 Task: Open Card Card0000000216 in Board Board0000000054 in Workspace WS0000000018 in Trello. Add Member prateek.ku2001@gmail.com to Card Card0000000216 in Board Board0000000054 in Workspace WS0000000018 in Trello. Add Red Label titled Label0000000216 to Card Card0000000216 in Board Board0000000054 in Workspace WS0000000018 in Trello. Add Checklist CL0000000216 to Card Card0000000216 in Board Board0000000054 in Workspace WS0000000018 in Trello. Add Dates with Start Date as Nov 01 2023 and Due Date as Nov 30 2023 to Card Card0000000216 in Board Board0000000054 in Workspace WS0000000018 in Trello
Action: Mouse moved to (274, 474)
Screenshot: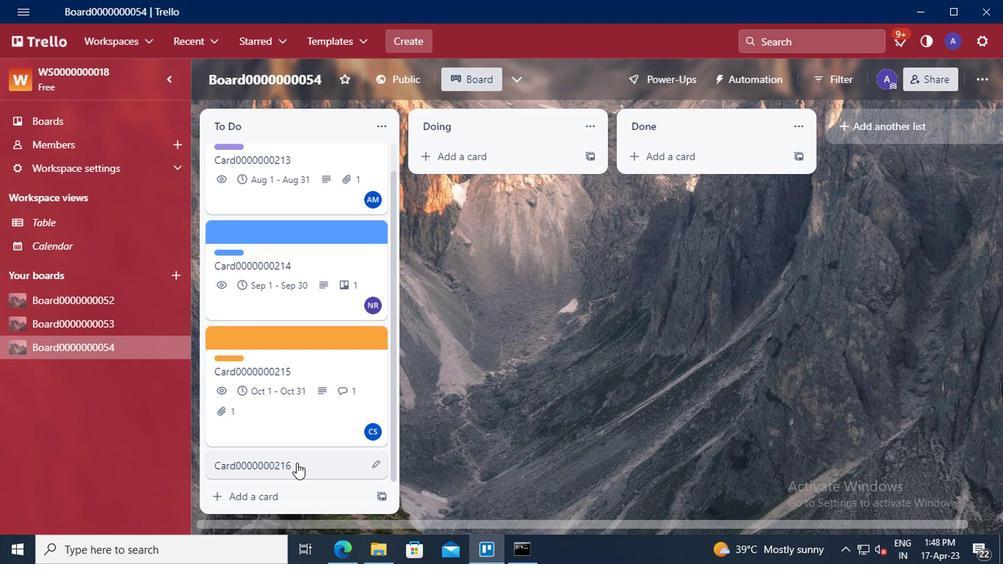
Action: Mouse pressed left at (274, 474)
Screenshot: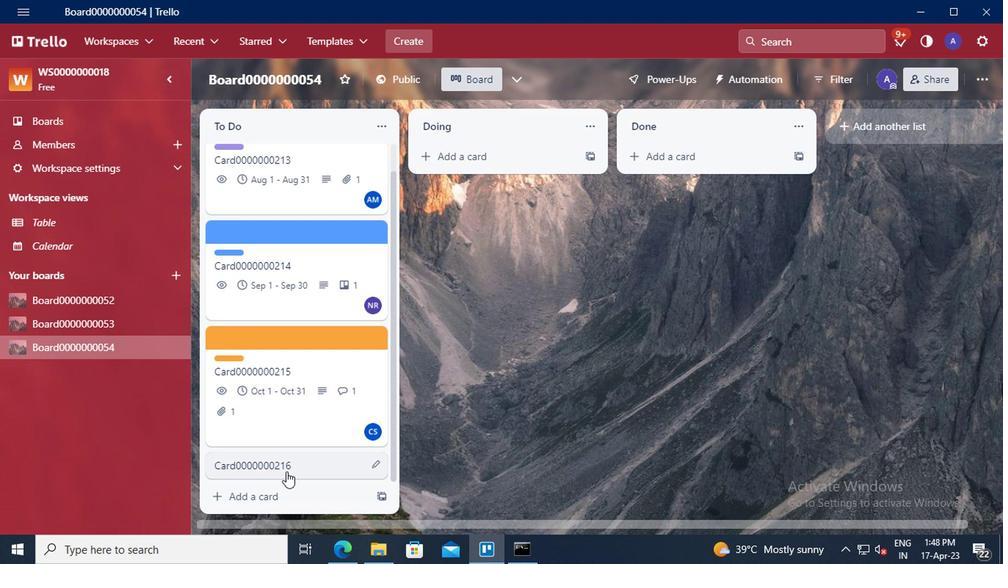 
Action: Mouse moved to (669, 139)
Screenshot: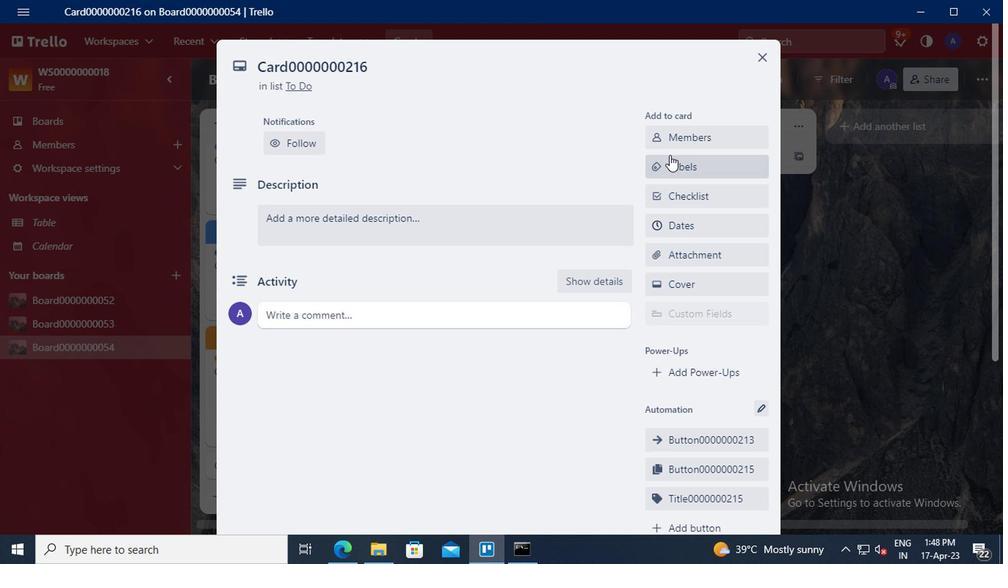 
Action: Mouse pressed left at (669, 139)
Screenshot: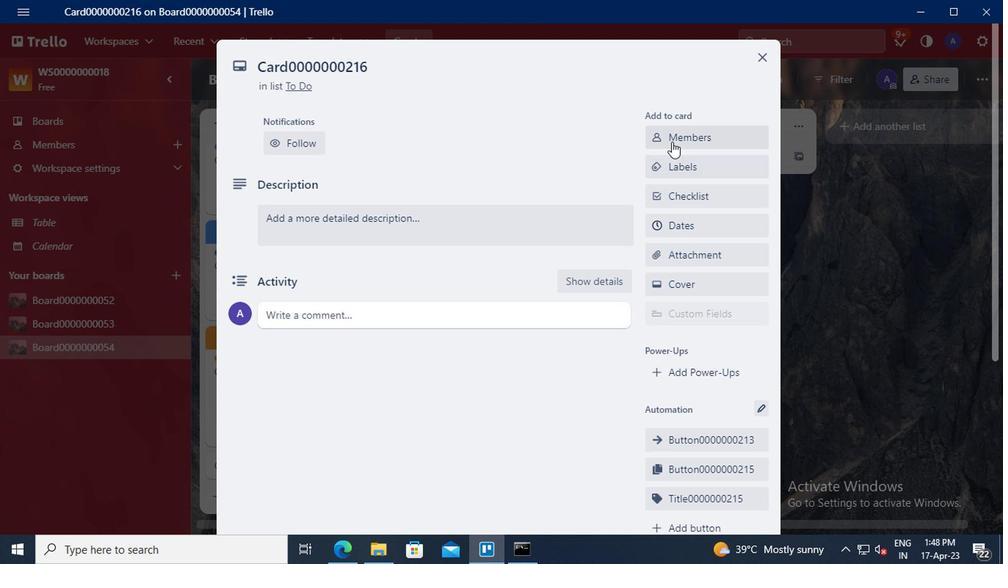 
Action: Mouse moved to (681, 206)
Screenshot: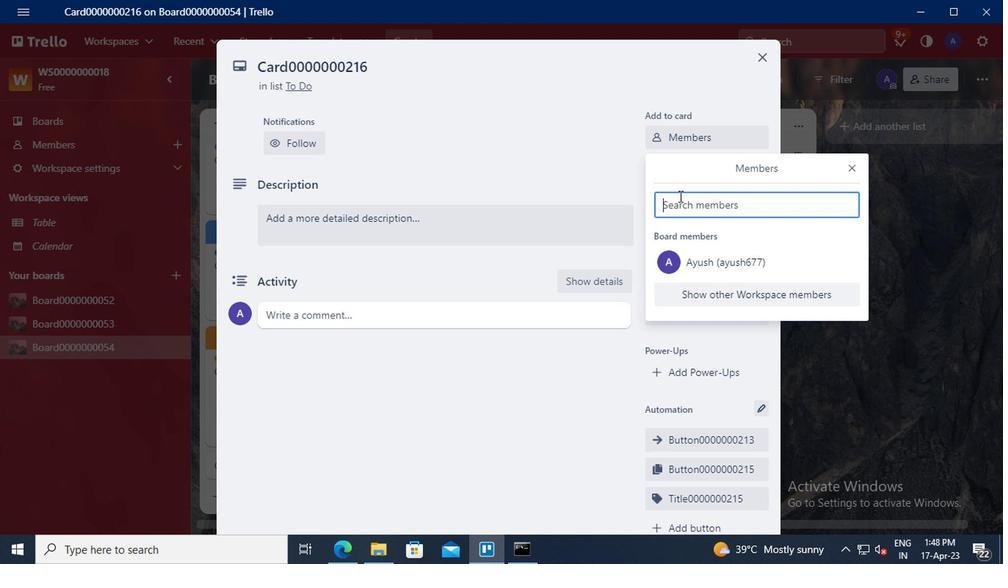 
Action: Mouse pressed left at (681, 206)
Screenshot: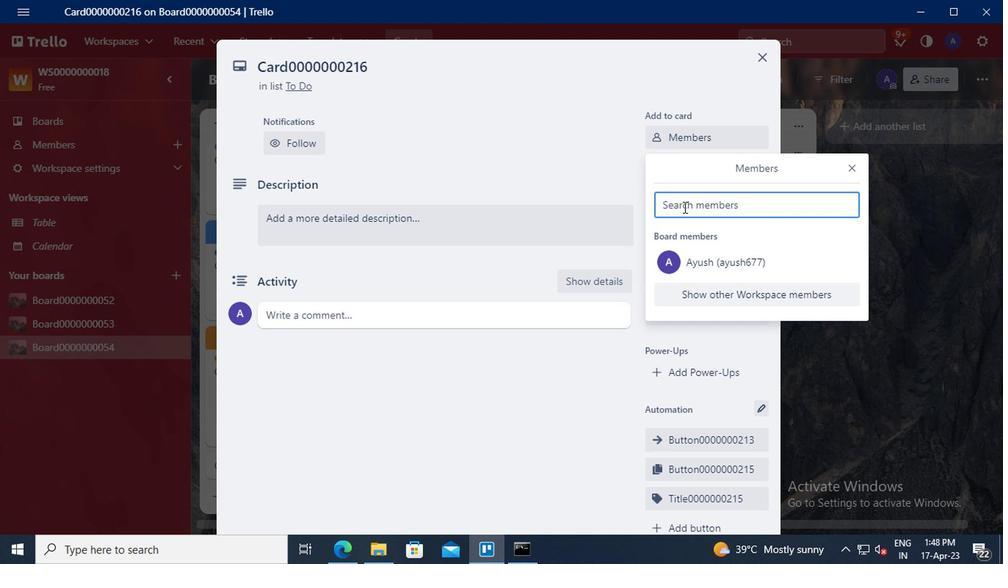 
Action: Mouse moved to (486, 130)
Screenshot: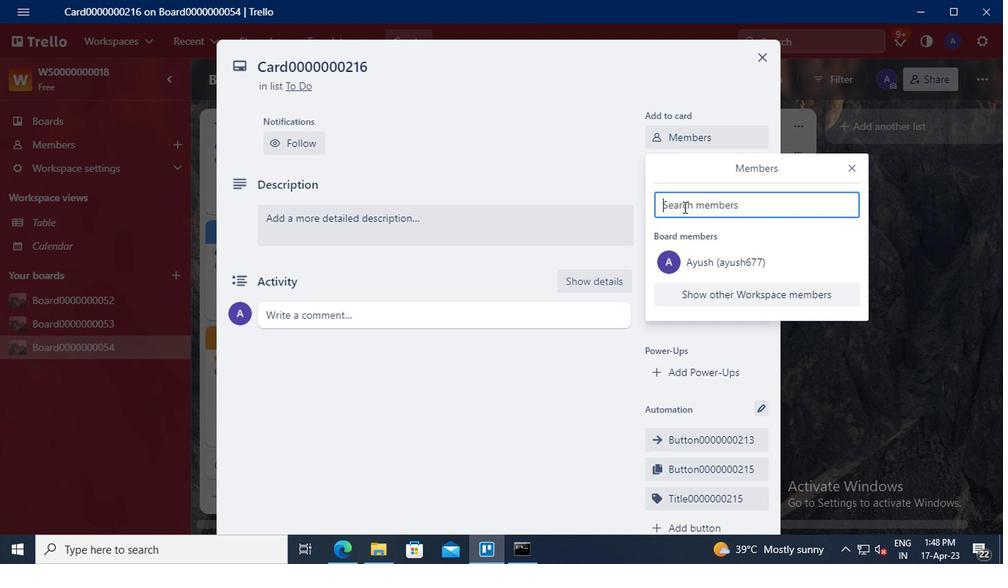
Action: Key pressed prateek.ku2001<Key.shift>@GMAIL.COM
Screenshot: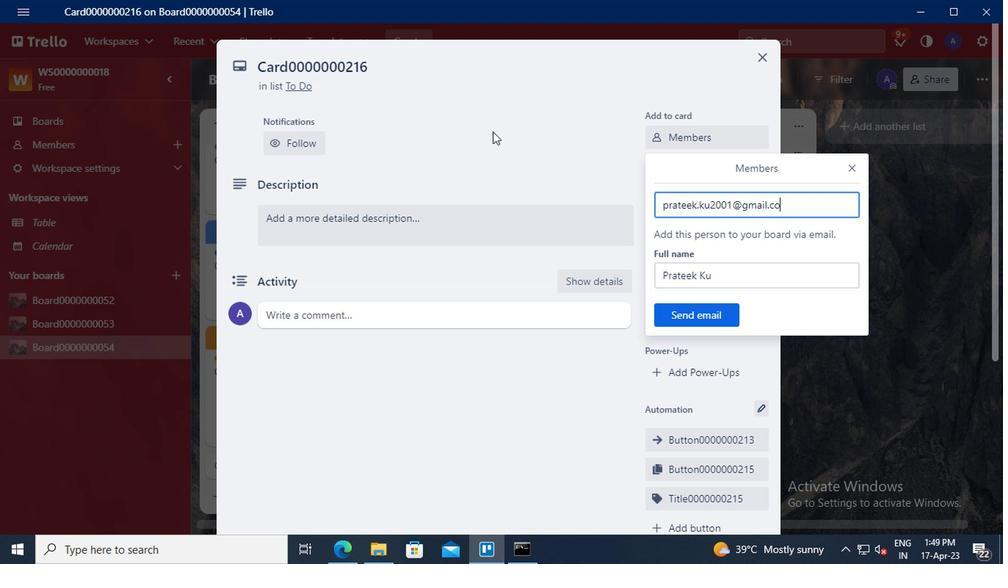 
Action: Mouse moved to (673, 312)
Screenshot: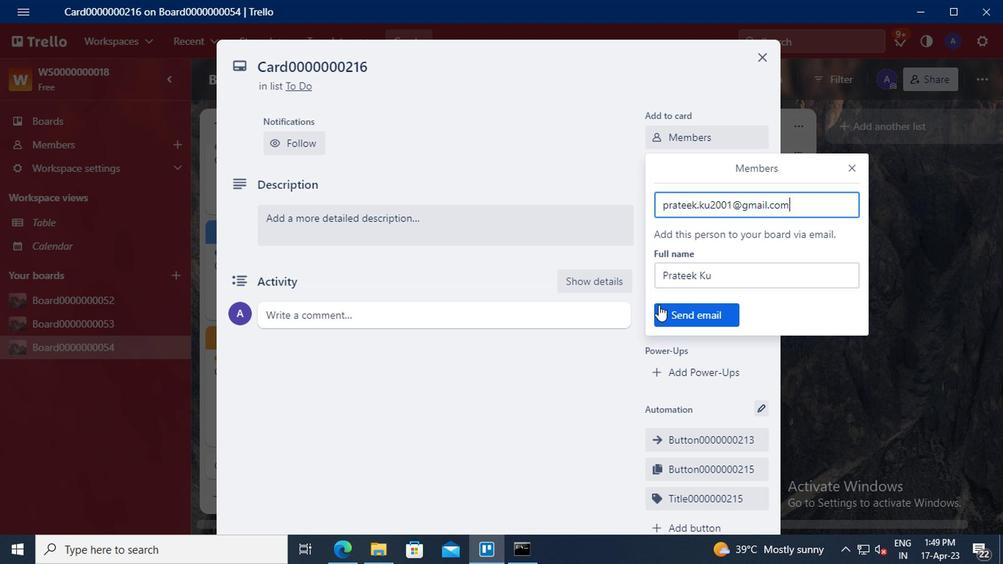 
Action: Mouse pressed left at (673, 312)
Screenshot: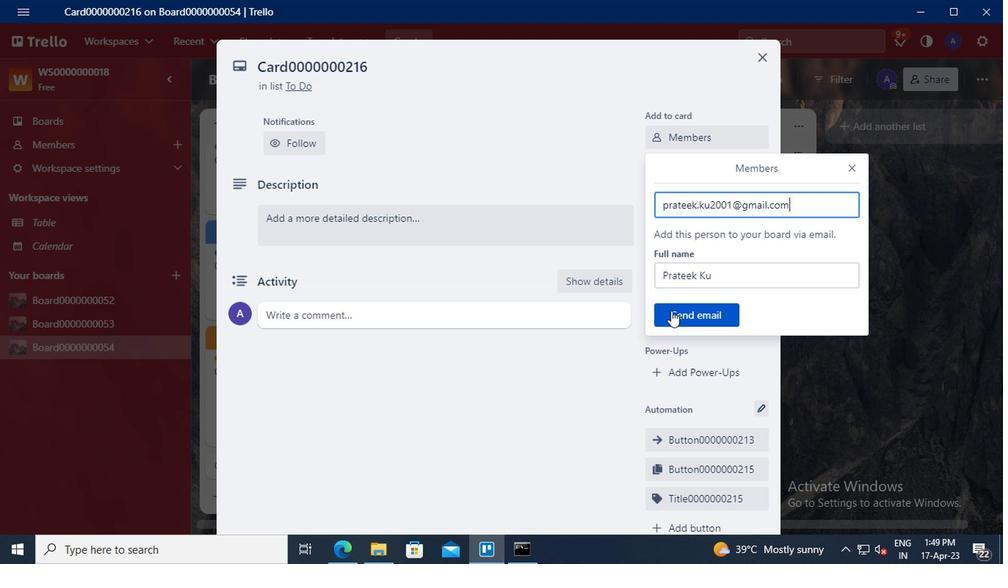 
Action: Mouse moved to (694, 165)
Screenshot: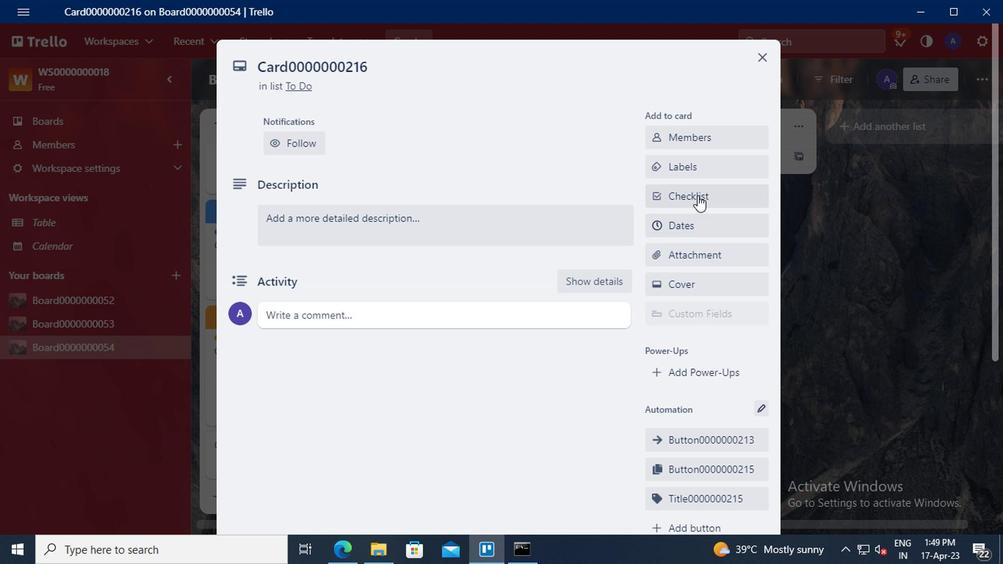 
Action: Mouse pressed left at (694, 165)
Screenshot: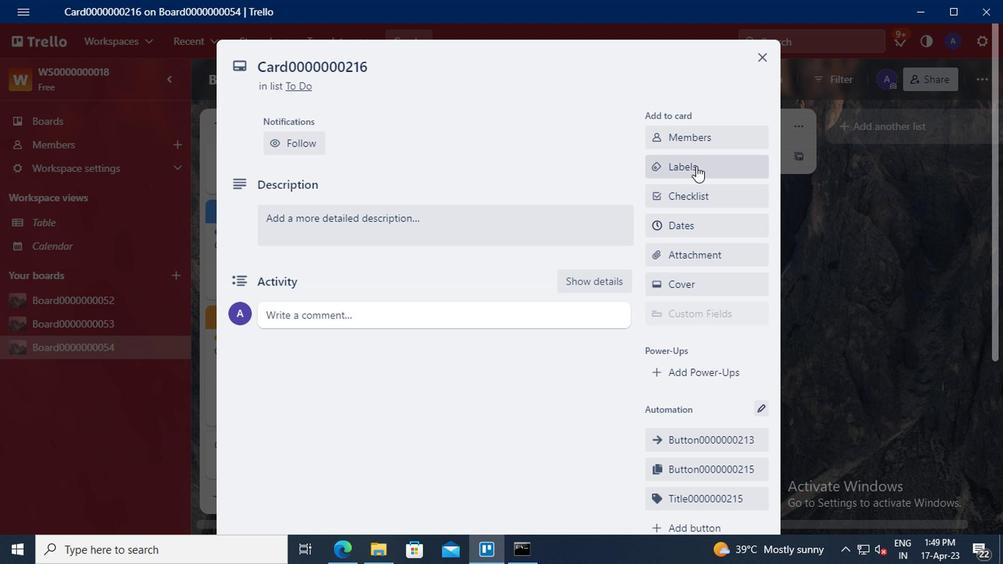 
Action: Mouse moved to (726, 417)
Screenshot: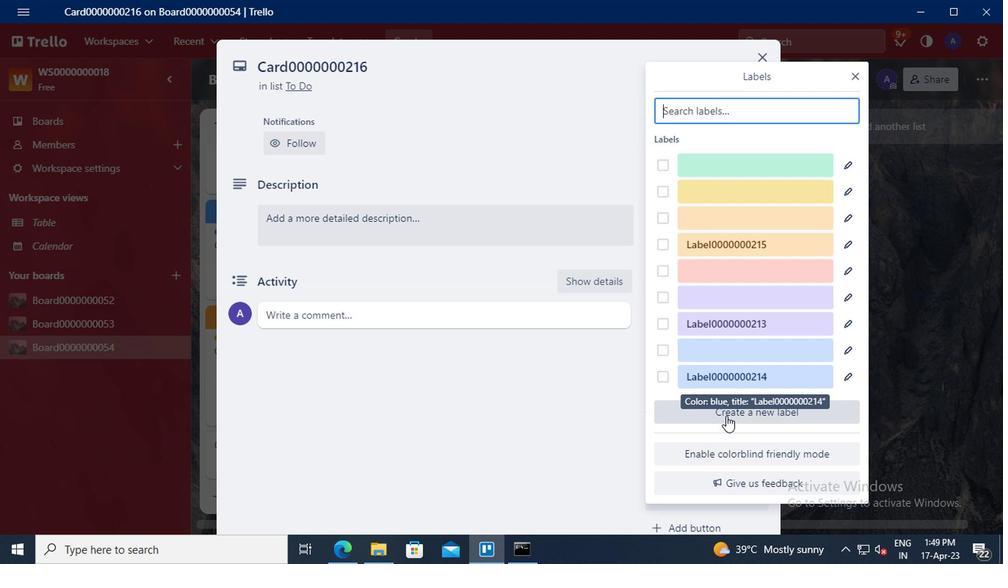 
Action: Mouse pressed left at (726, 417)
Screenshot: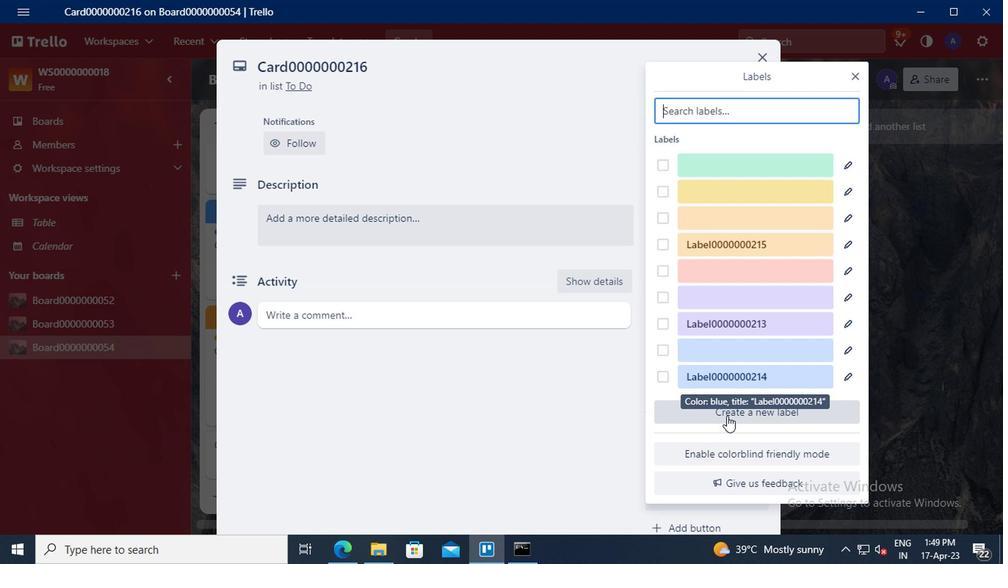 
Action: Mouse moved to (701, 212)
Screenshot: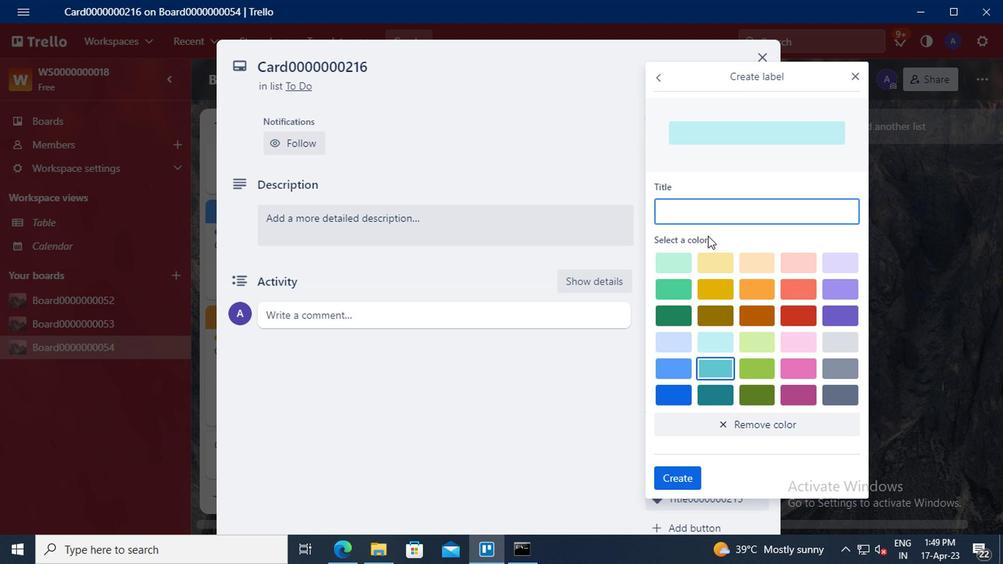 
Action: Mouse pressed left at (701, 212)
Screenshot: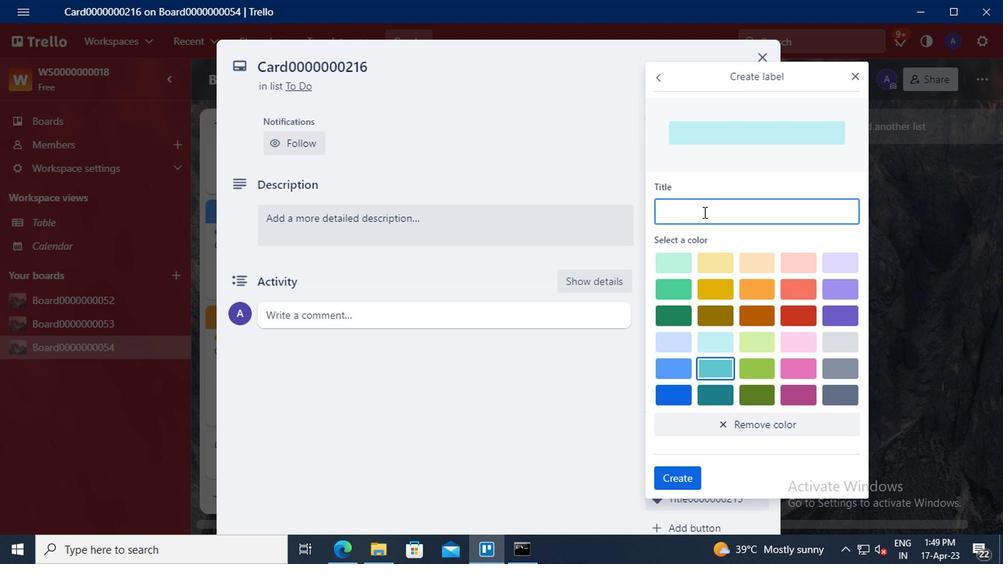 
Action: Mouse moved to (534, 163)
Screenshot: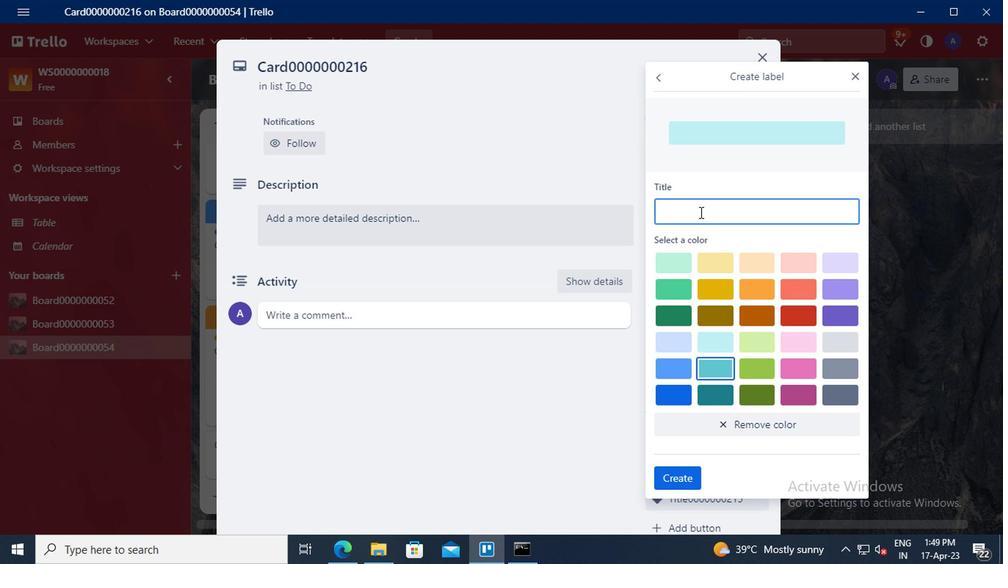 
Action: Key pressed <Key.shift>LABEL0000000216
Screenshot: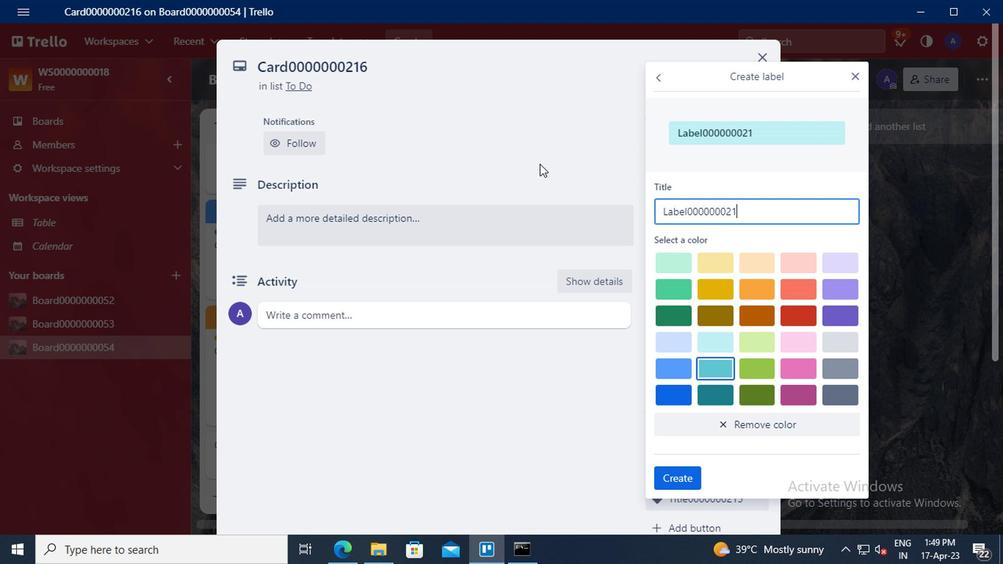 
Action: Mouse moved to (788, 289)
Screenshot: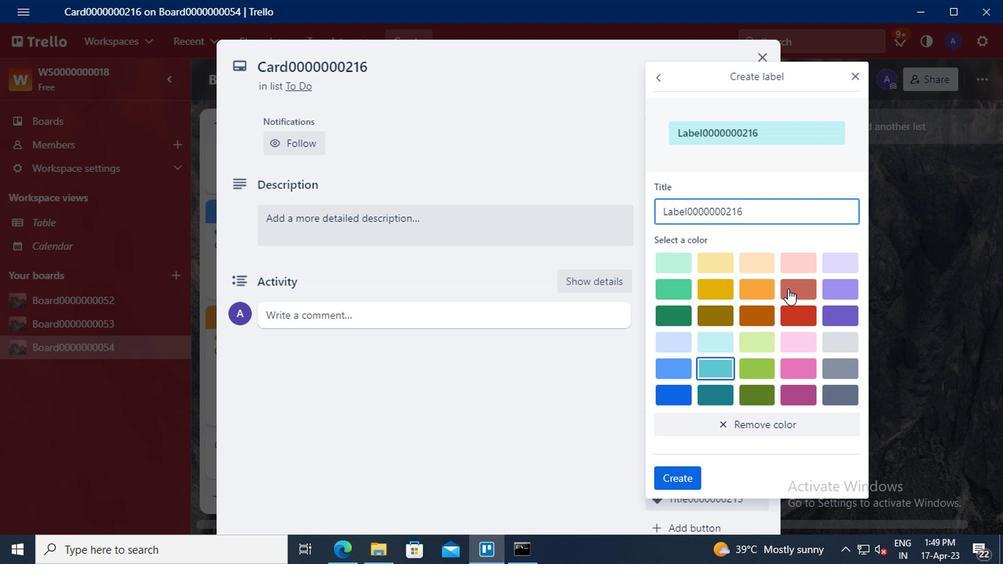 
Action: Mouse pressed left at (788, 289)
Screenshot: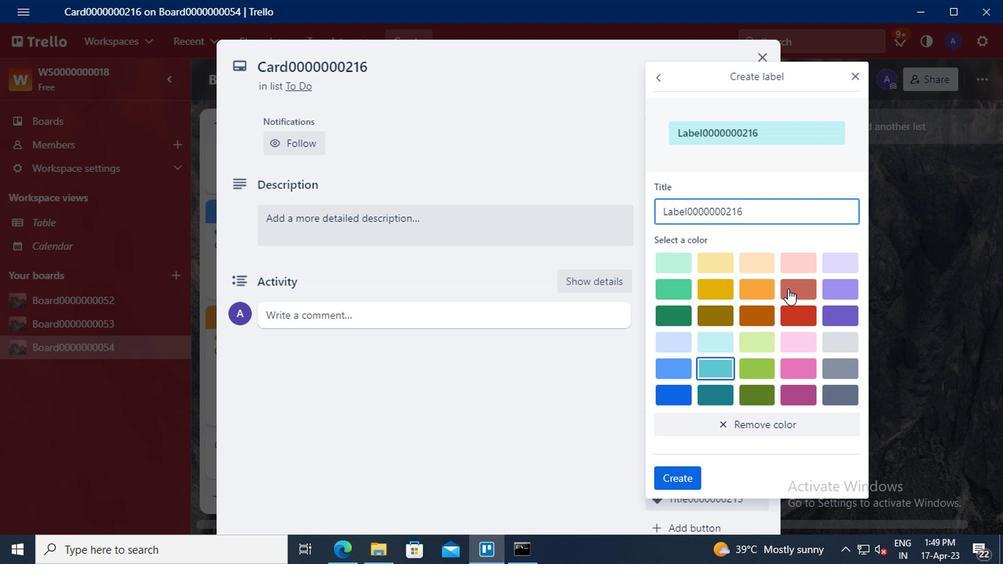 
Action: Mouse moved to (688, 476)
Screenshot: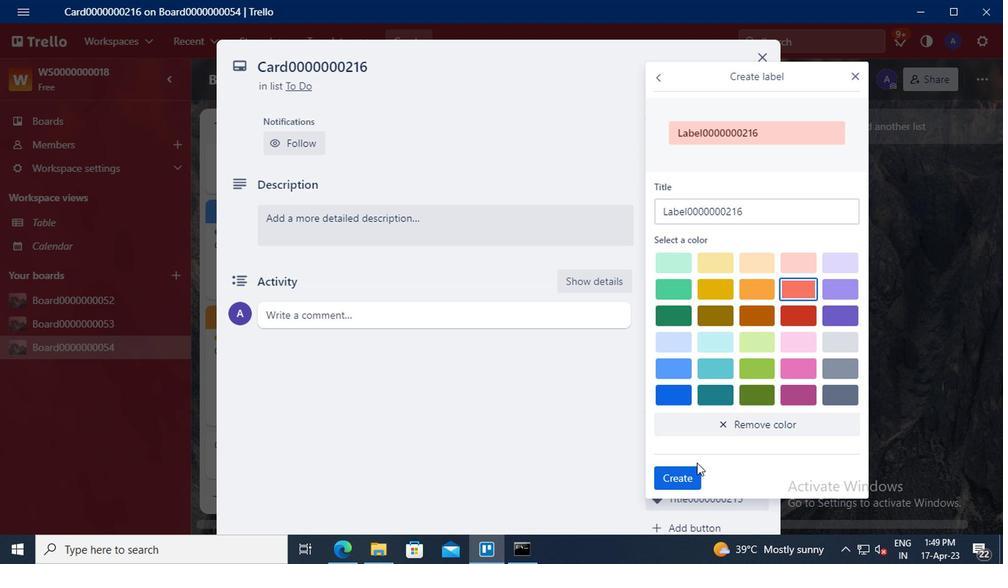 
Action: Mouse pressed left at (688, 476)
Screenshot: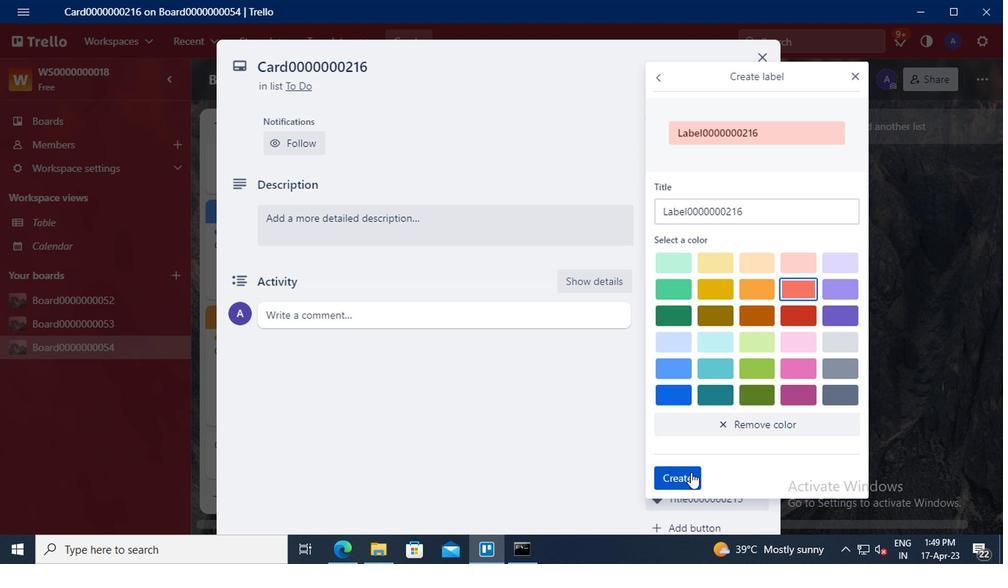 
Action: Mouse moved to (858, 75)
Screenshot: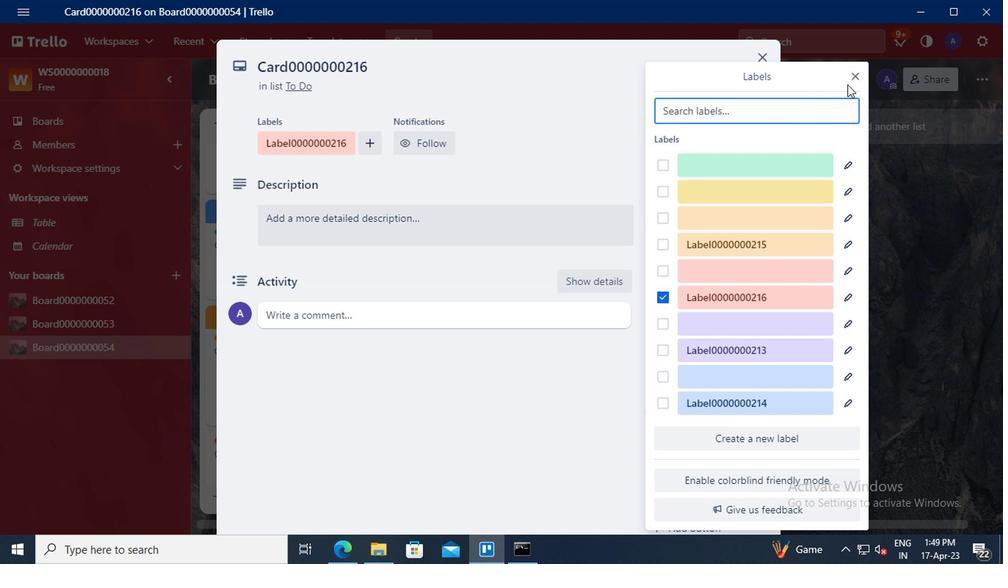 
Action: Mouse pressed left at (858, 75)
Screenshot: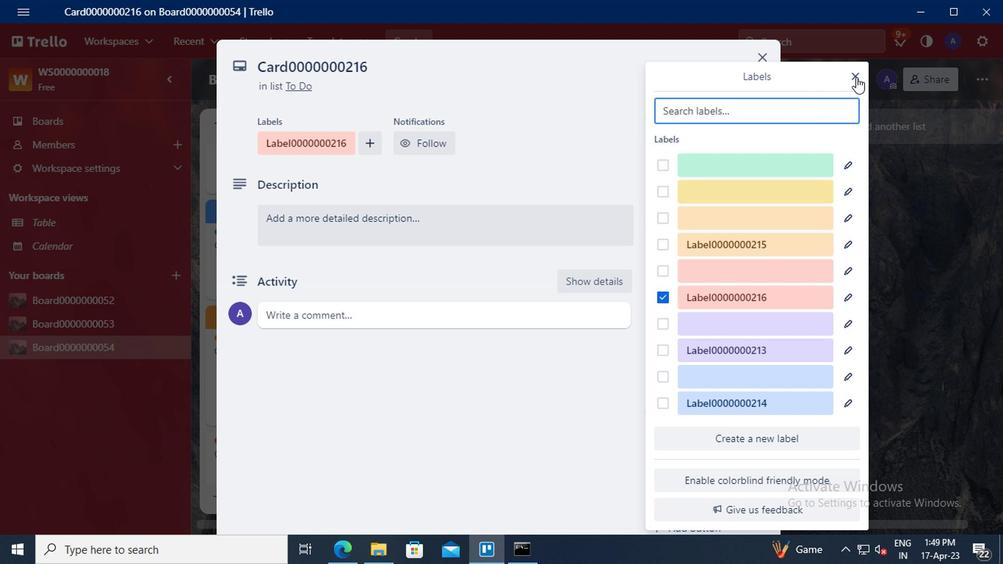 
Action: Mouse moved to (712, 196)
Screenshot: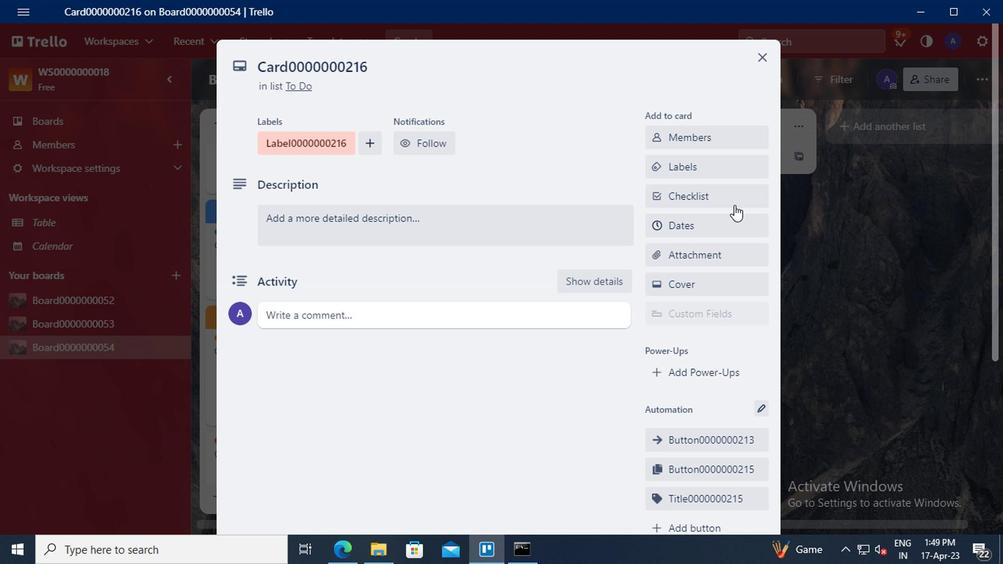 
Action: Mouse pressed left at (712, 196)
Screenshot: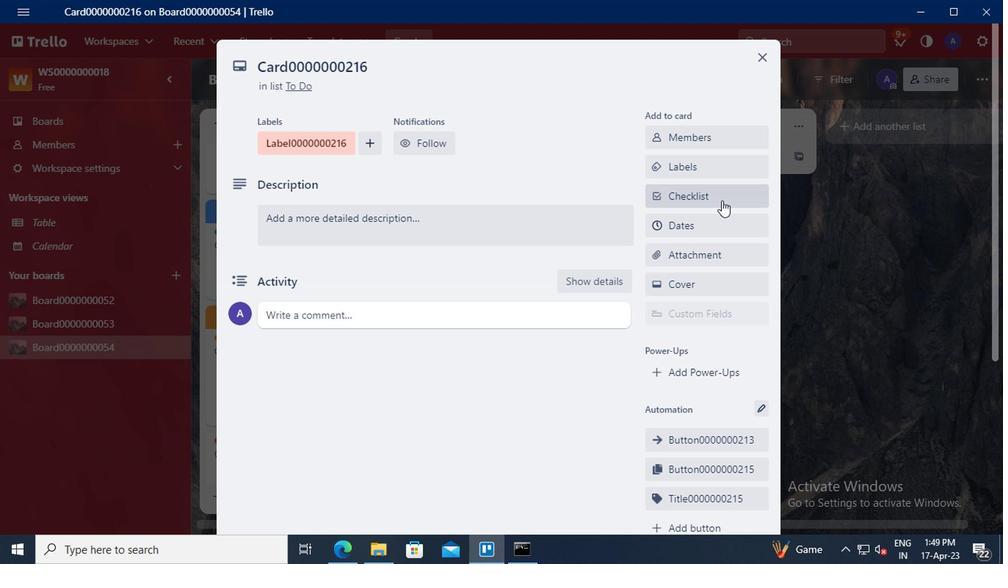 
Action: Mouse moved to (695, 189)
Screenshot: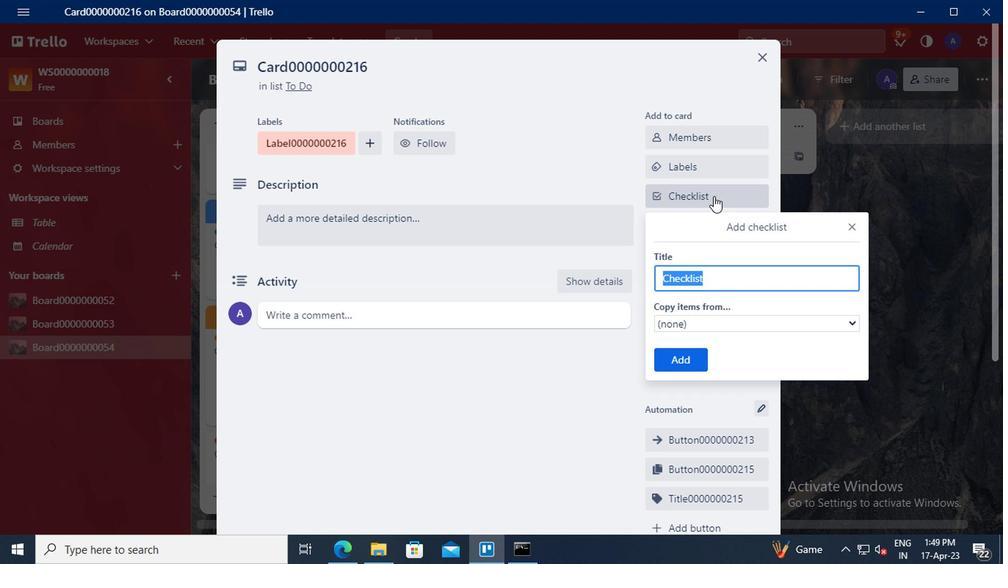 
Action: Key pressed <Key.delete><Key.shift>CL0000000216
Screenshot: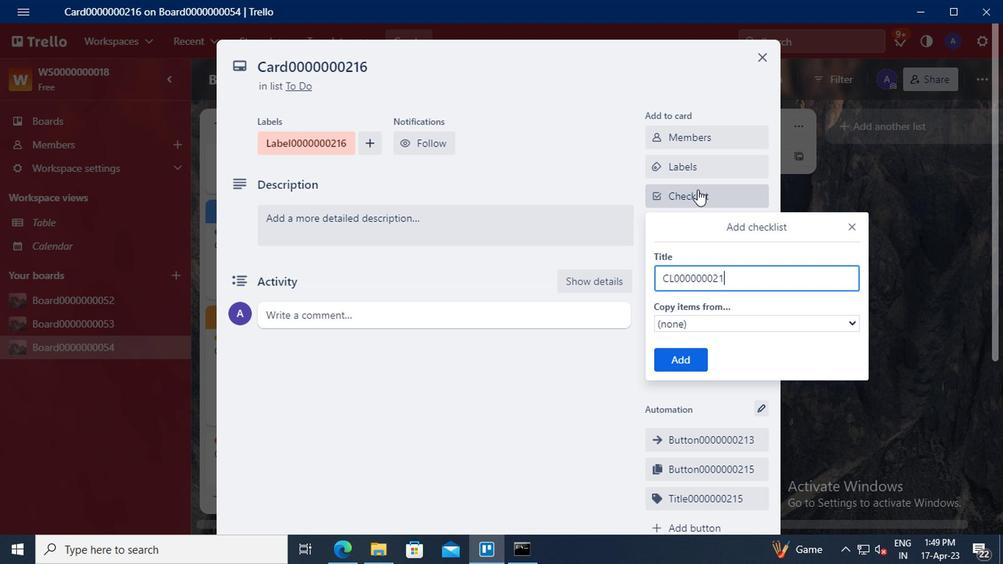 
Action: Mouse moved to (689, 359)
Screenshot: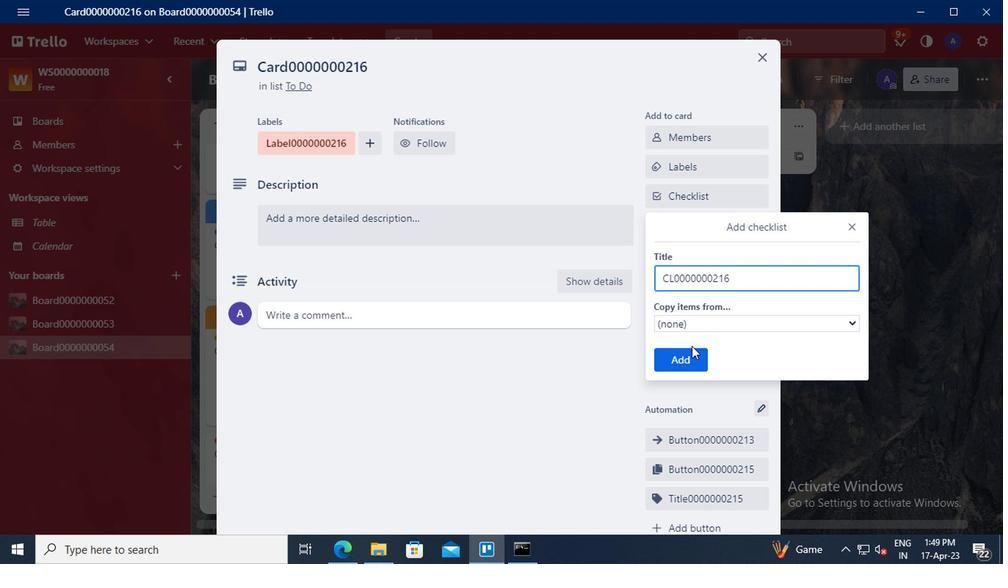 
Action: Mouse pressed left at (689, 359)
Screenshot: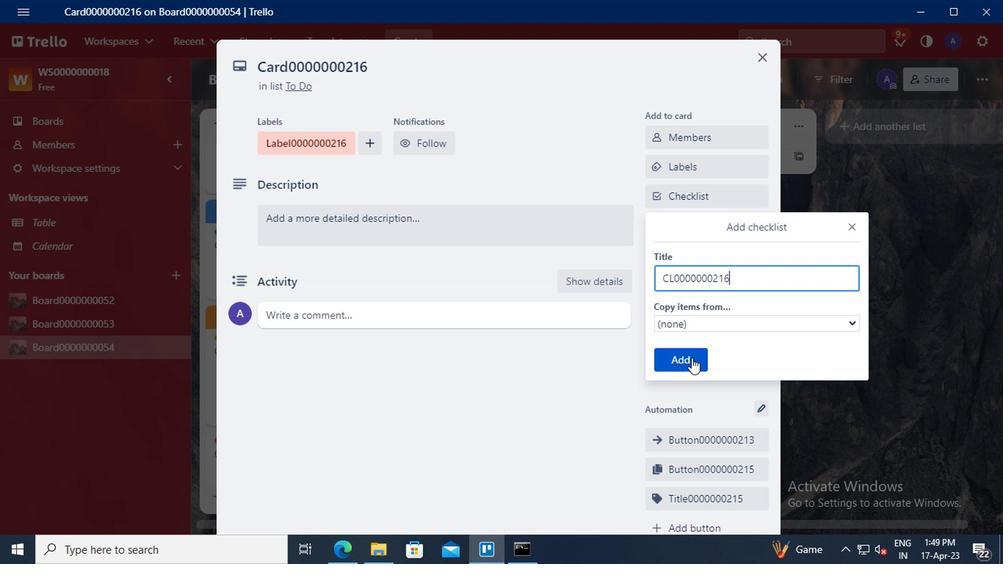 
Action: Mouse moved to (695, 226)
Screenshot: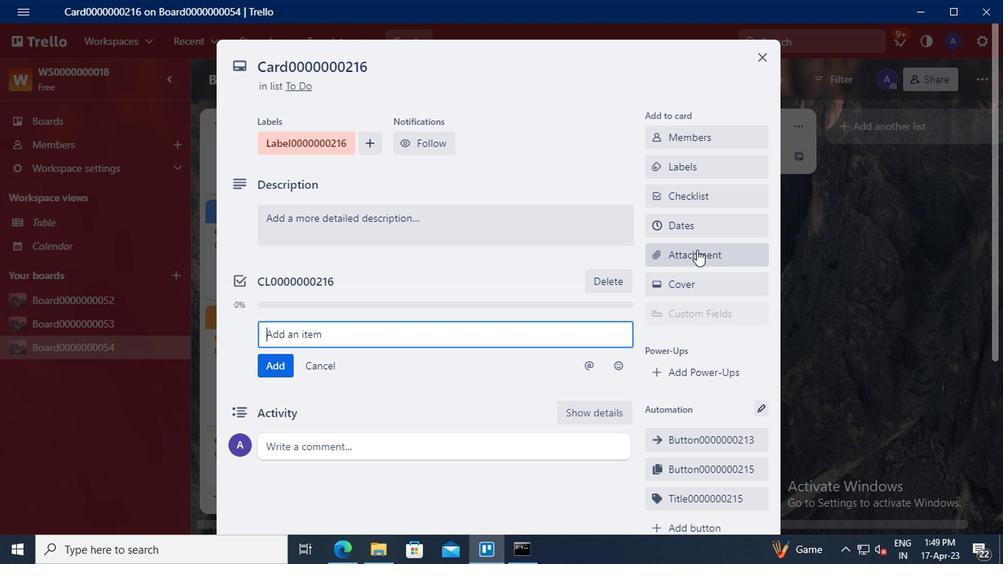 
Action: Mouse pressed left at (695, 226)
Screenshot: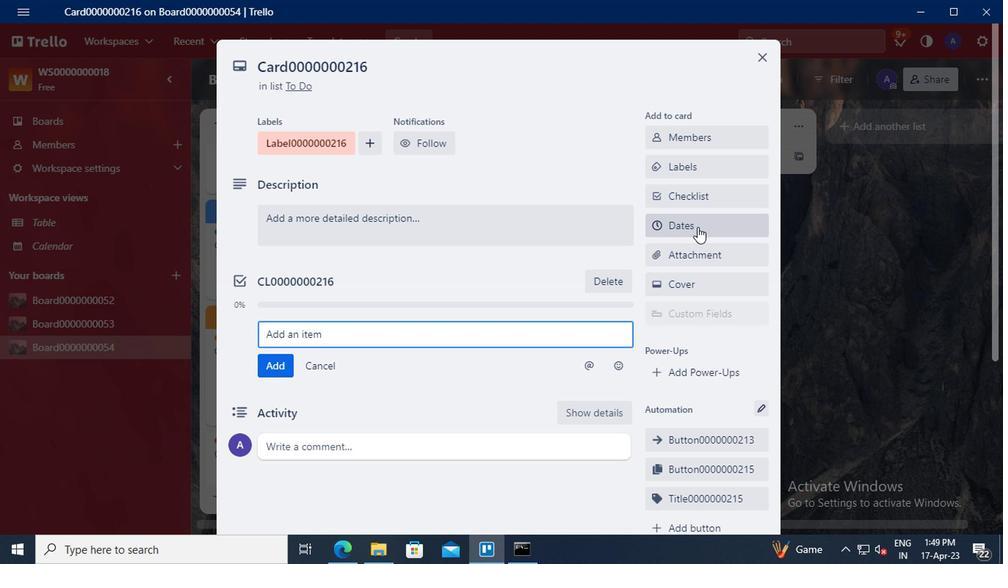 
Action: Mouse moved to (656, 343)
Screenshot: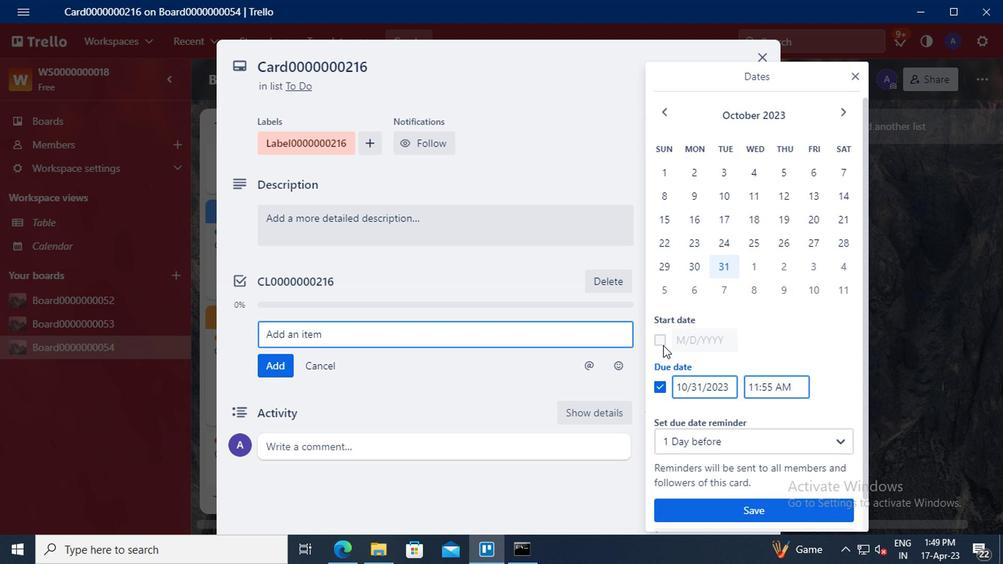 
Action: Mouse pressed left at (656, 343)
Screenshot: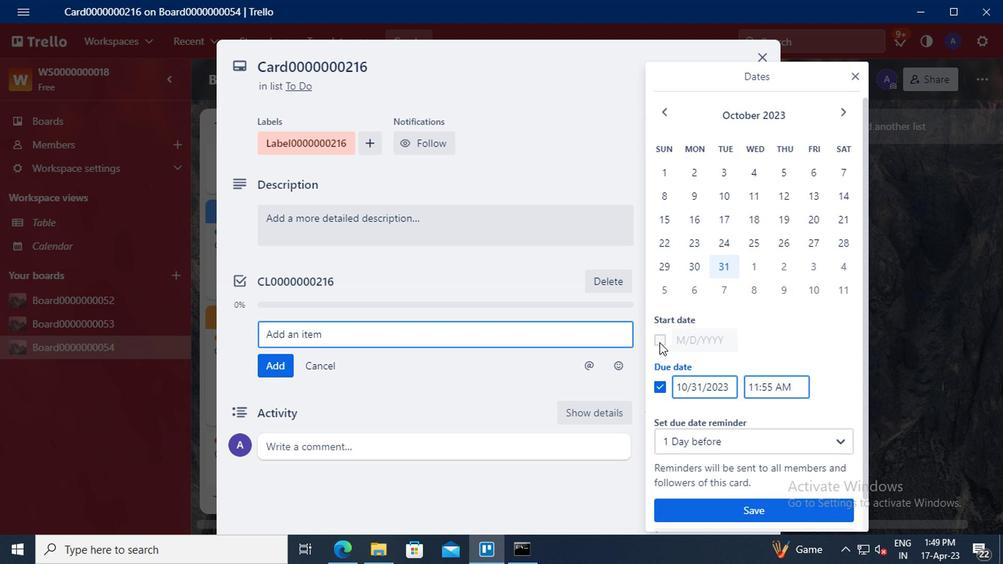 
Action: Mouse moved to (700, 340)
Screenshot: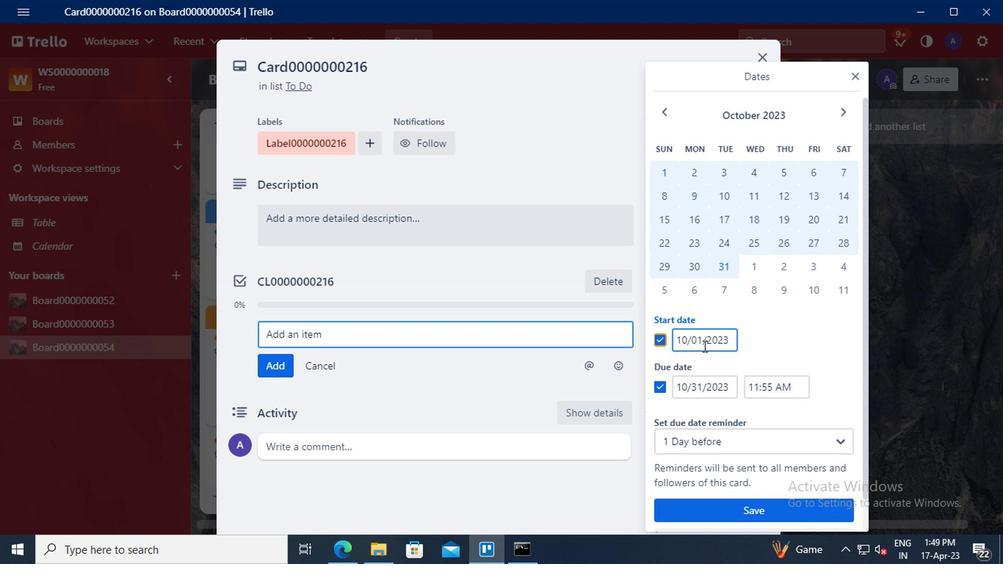 
Action: Mouse pressed left at (700, 340)
Screenshot: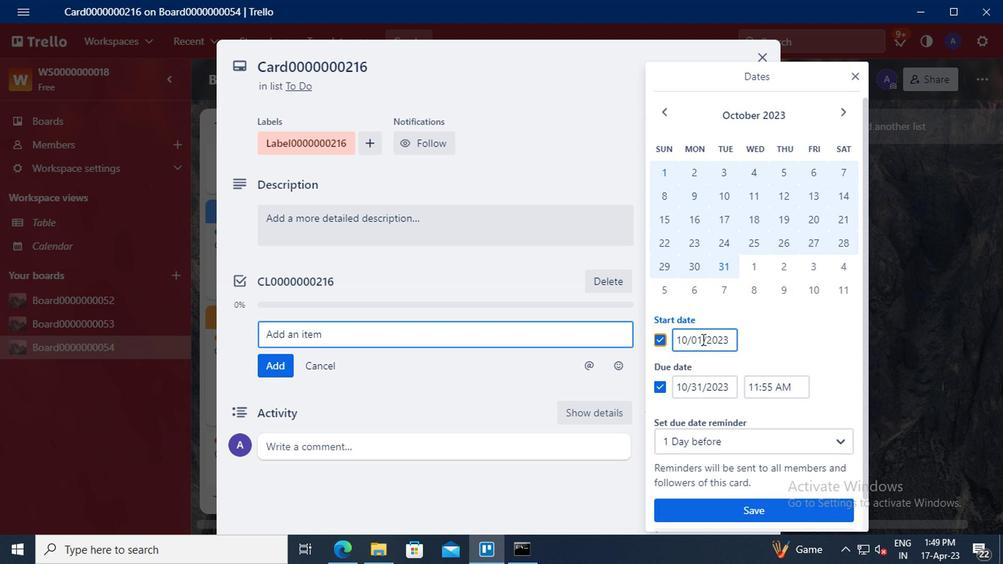 
Action: Mouse moved to (714, 283)
Screenshot: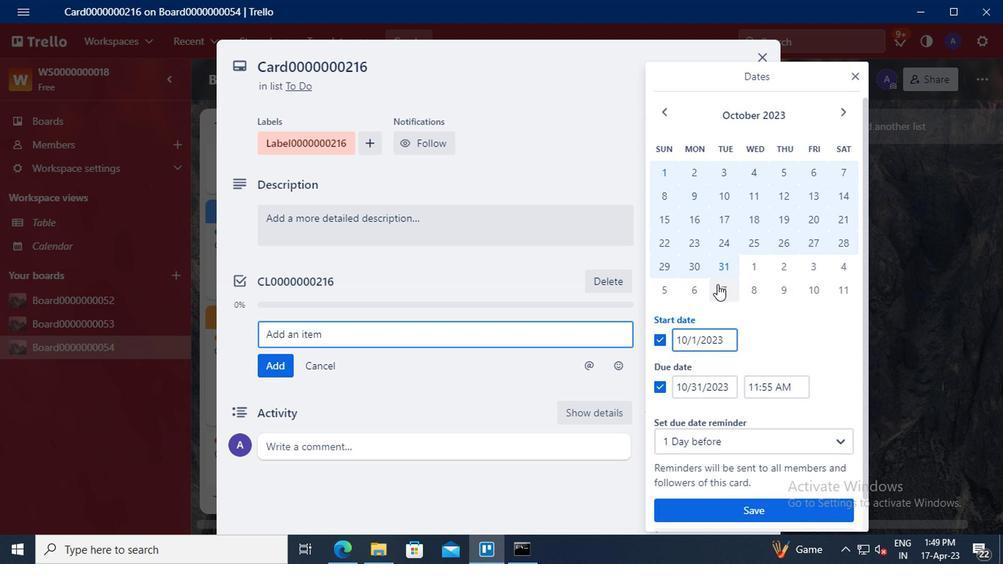 
Action: Key pressed <Key.left><Key.backspace>1<Key.left><Key.left>
Screenshot: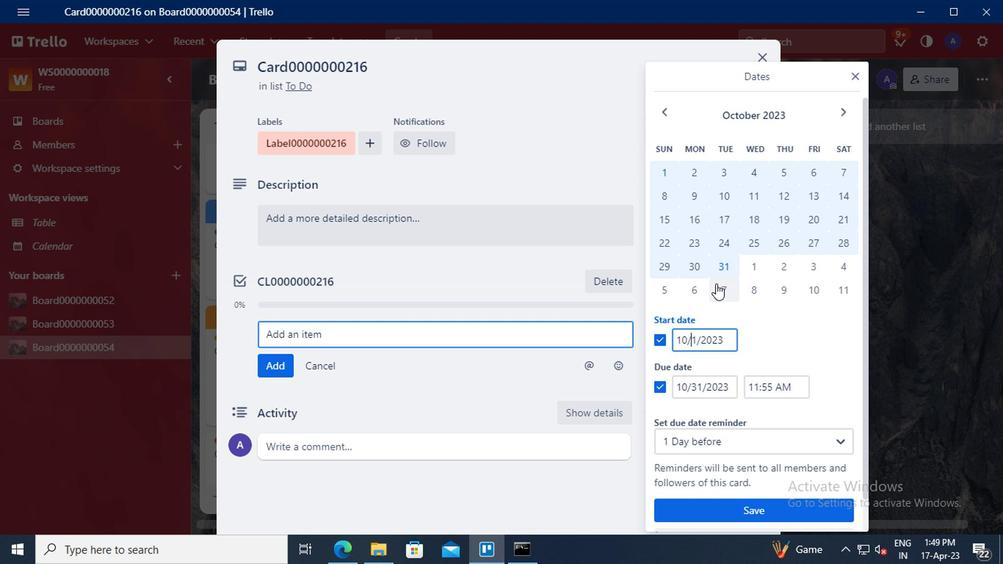 
Action: Mouse moved to (713, 283)
Screenshot: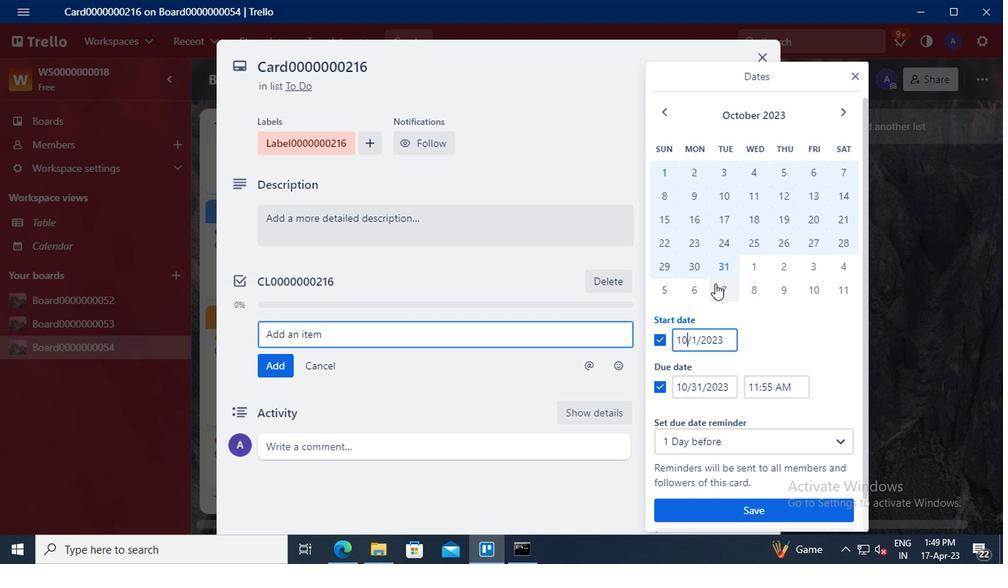 
Action: Key pressed <Key.backspace><Key.backspace>11
Screenshot: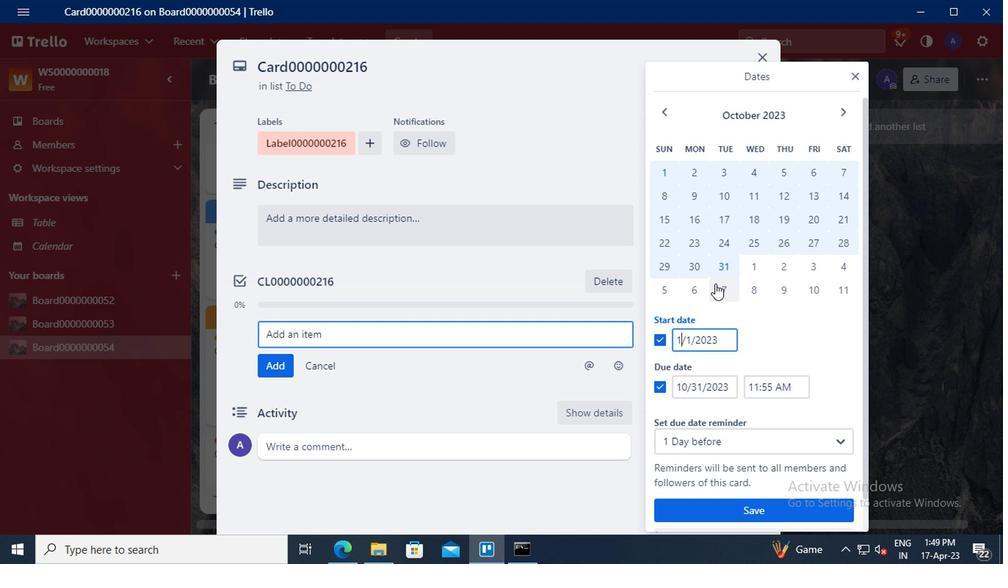 
Action: Mouse moved to (703, 385)
Screenshot: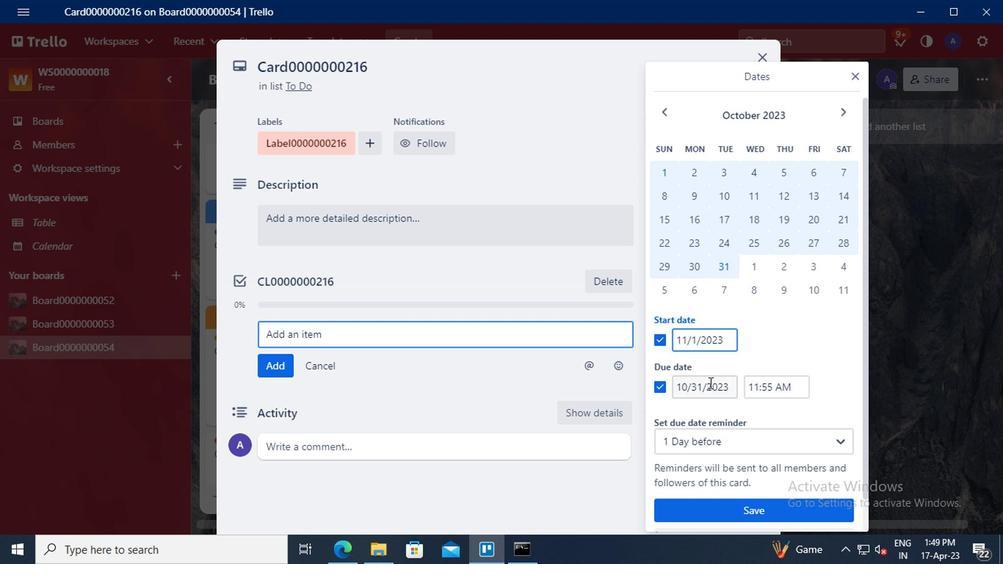 
Action: Mouse pressed left at (703, 385)
Screenshot: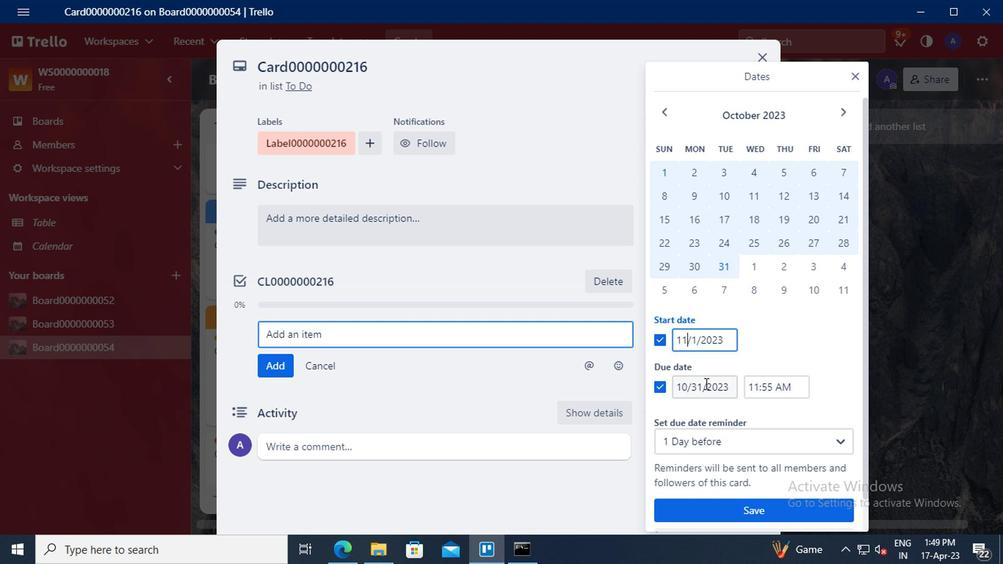 
Action: Mouse moved to (708, 359)
Screenshot: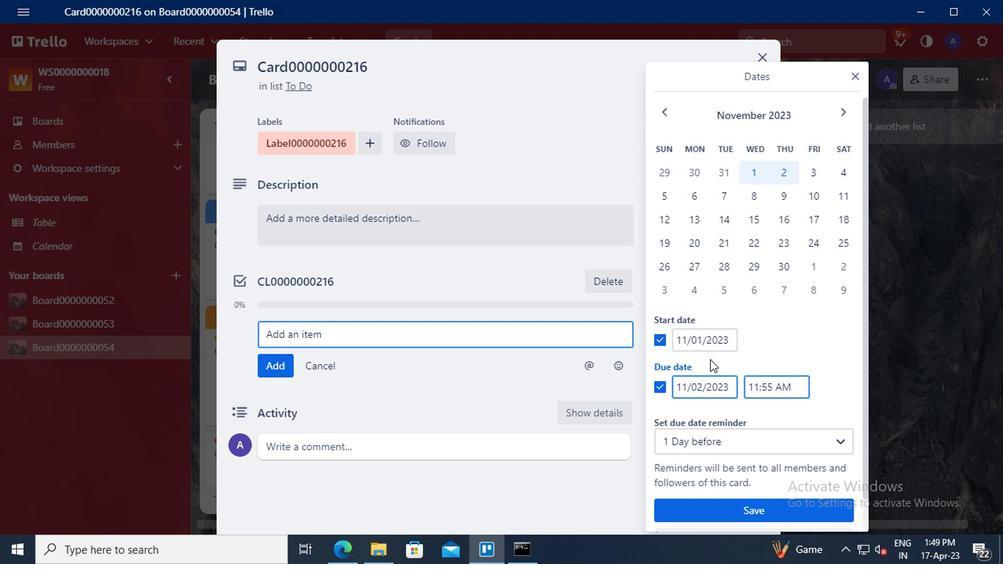 
Action: Key pressed <Key.left><Key.backspace><Key.backspace>30
Screenshot: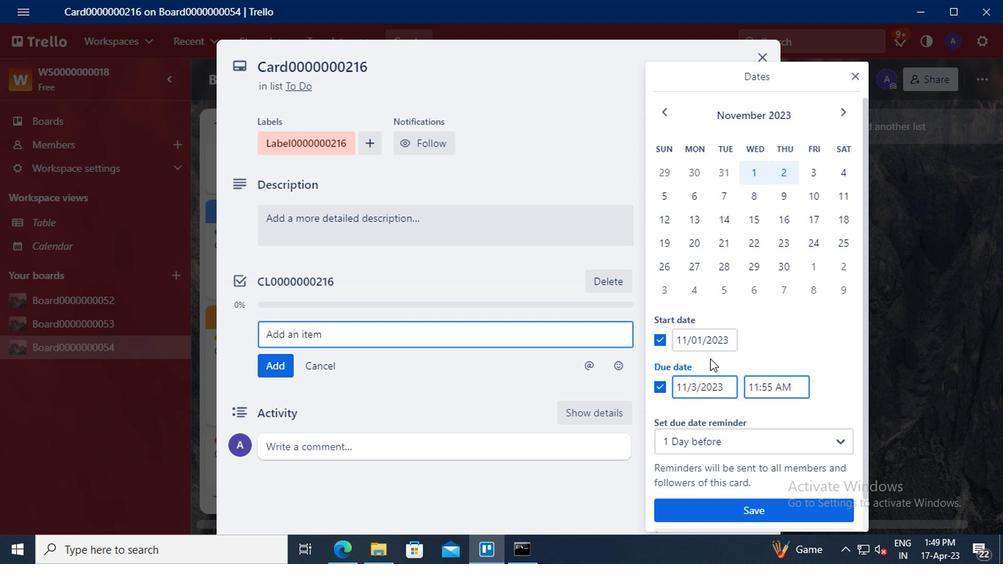 
Action: Mouse moved to (740, 512)
Screenshot: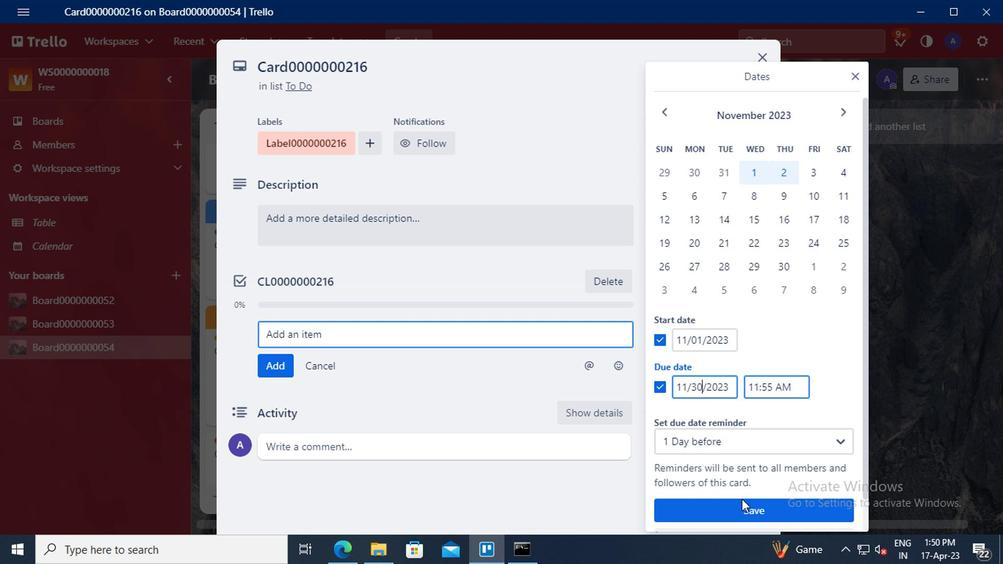 
Action: Mouse pressed left at (740, 512)
Screenshot: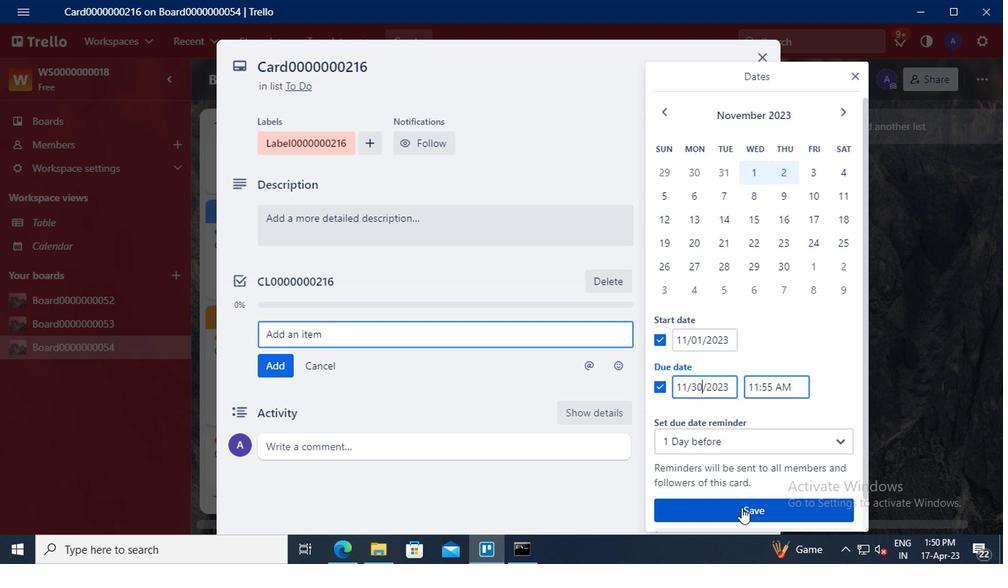 
Action: Mouse moved to (740, 514)
Screenshot: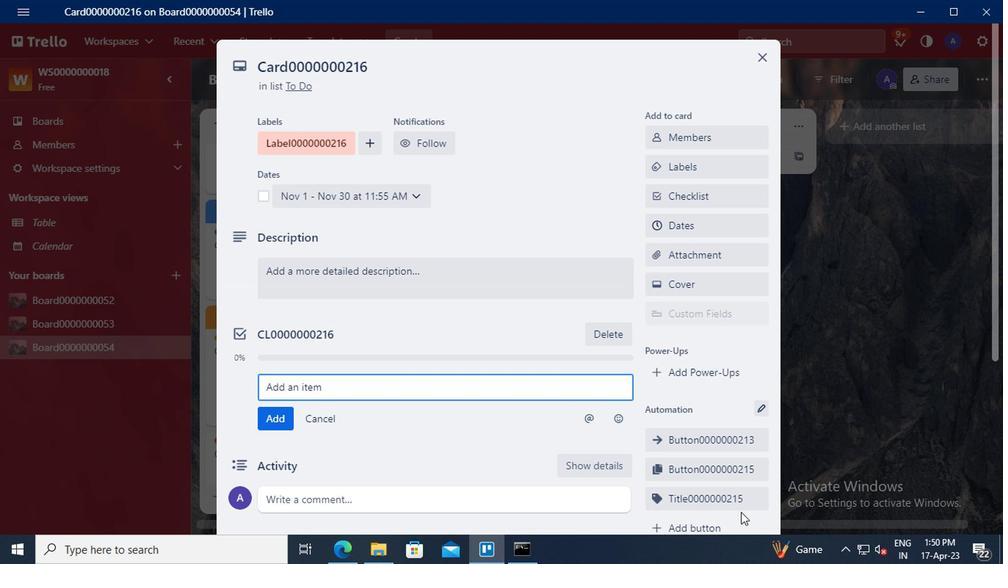 
